 Task: Look for products in the category "Kid's Vitamins & Supplements" from Nature's Way only.
Action: Mouse moved to (318, 159)
Screenshot: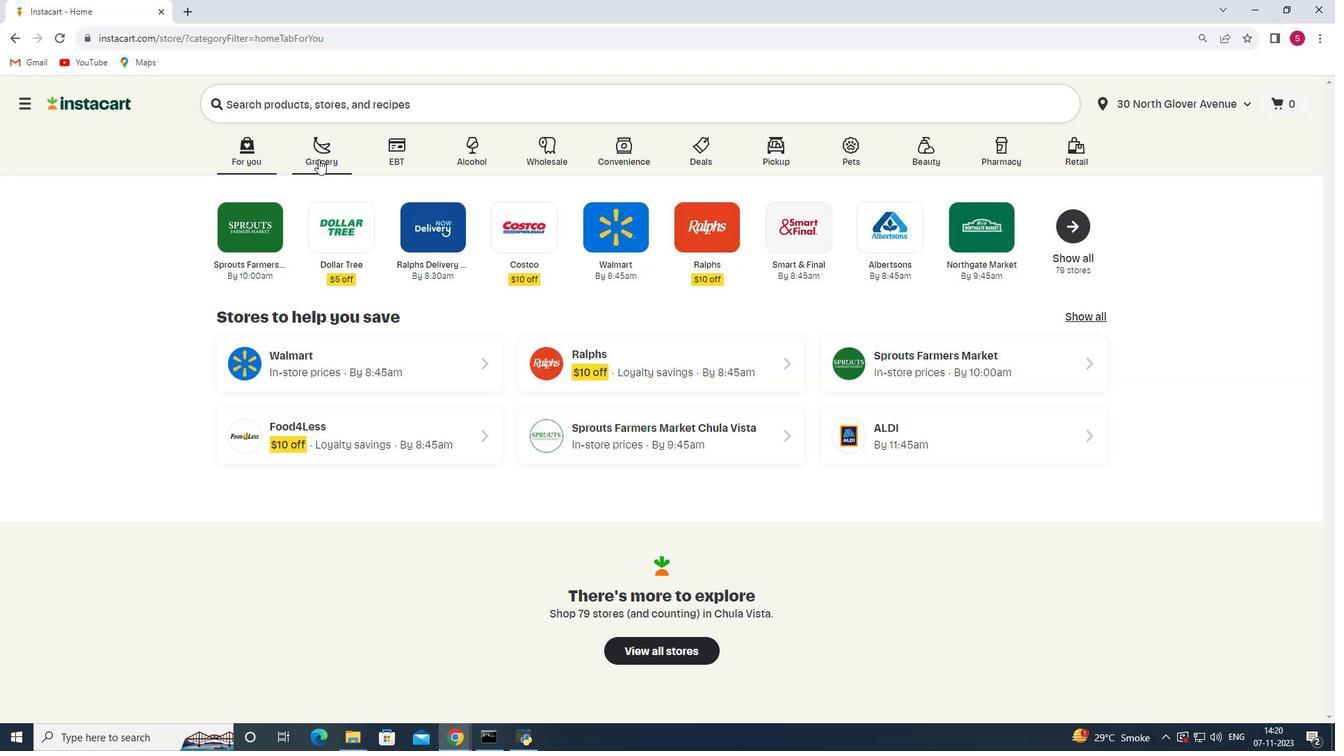 
Action: Mouse pressed left at (318, 159)
Screenshot: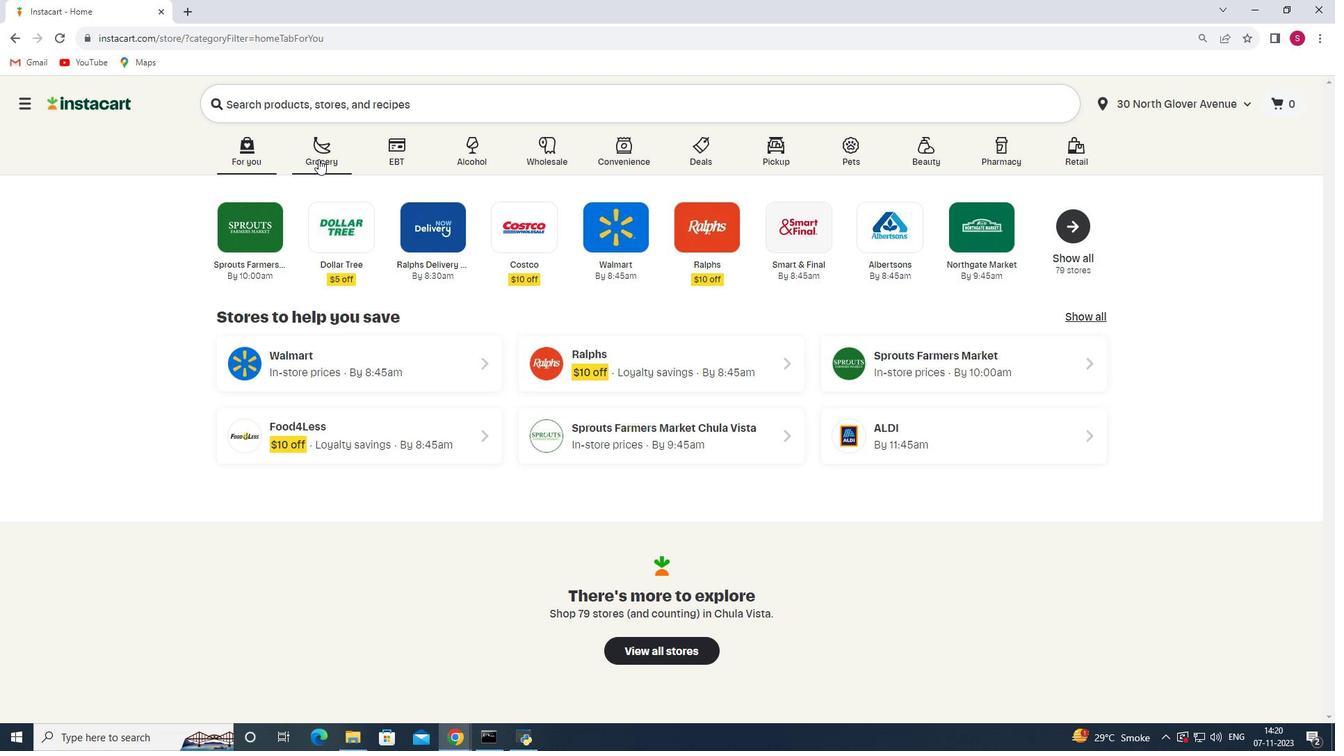 
Action: Mouse moved to (322, 401)
Screenshot: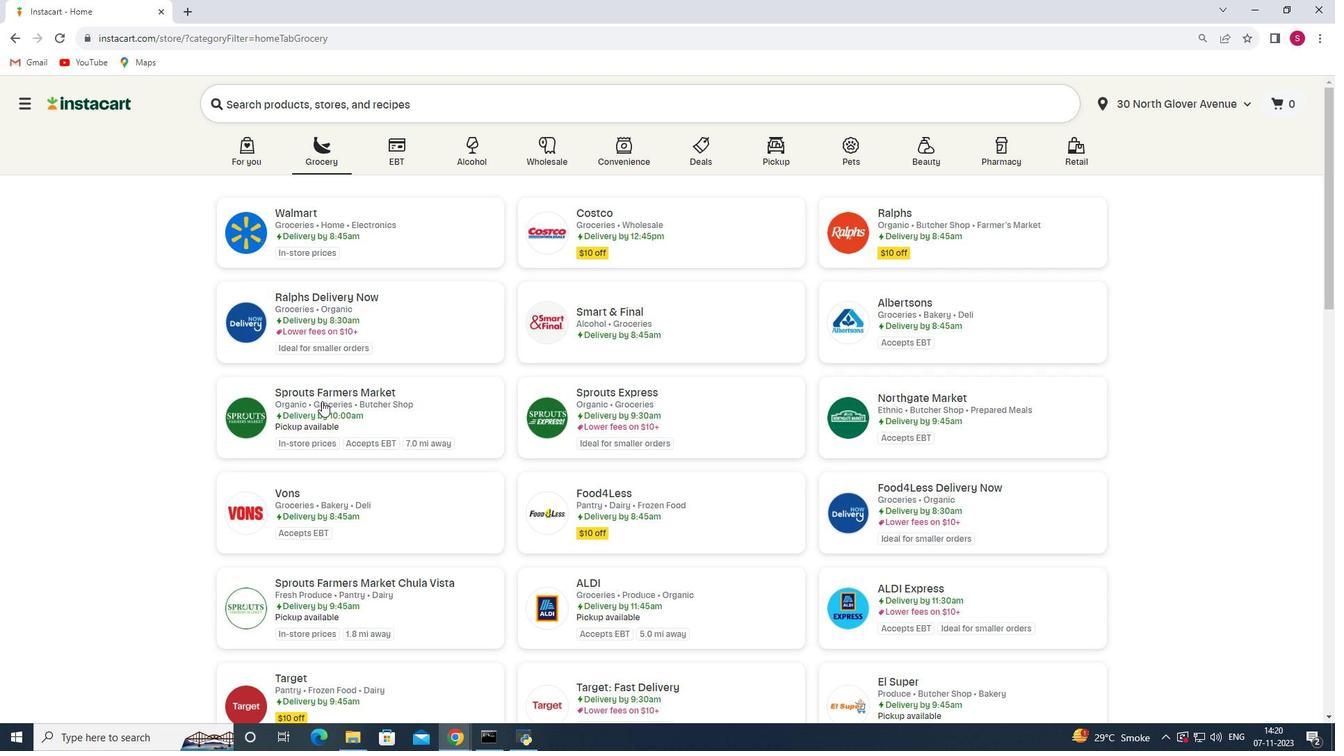 
Action: Mouse pressed left at (322, 401)
Screenshot: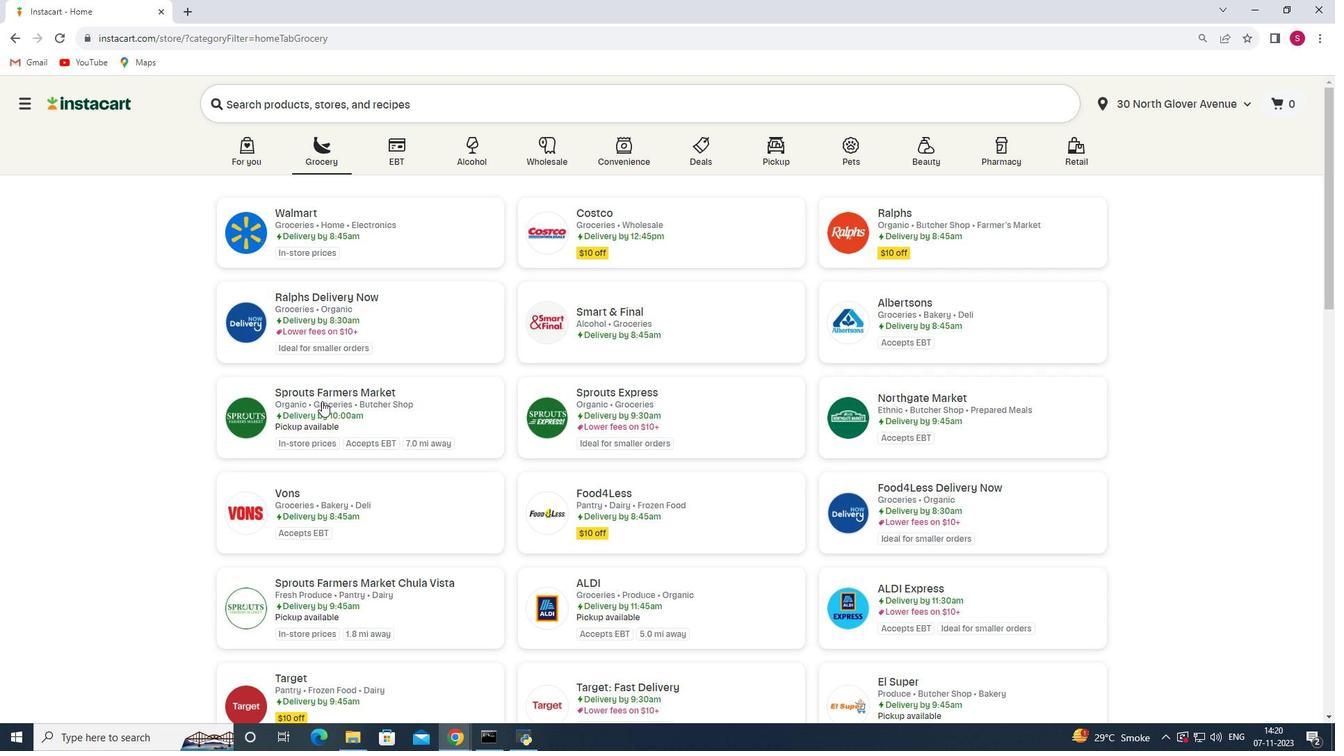 
Action: Mouse moved to (115, 450)
Screenshot: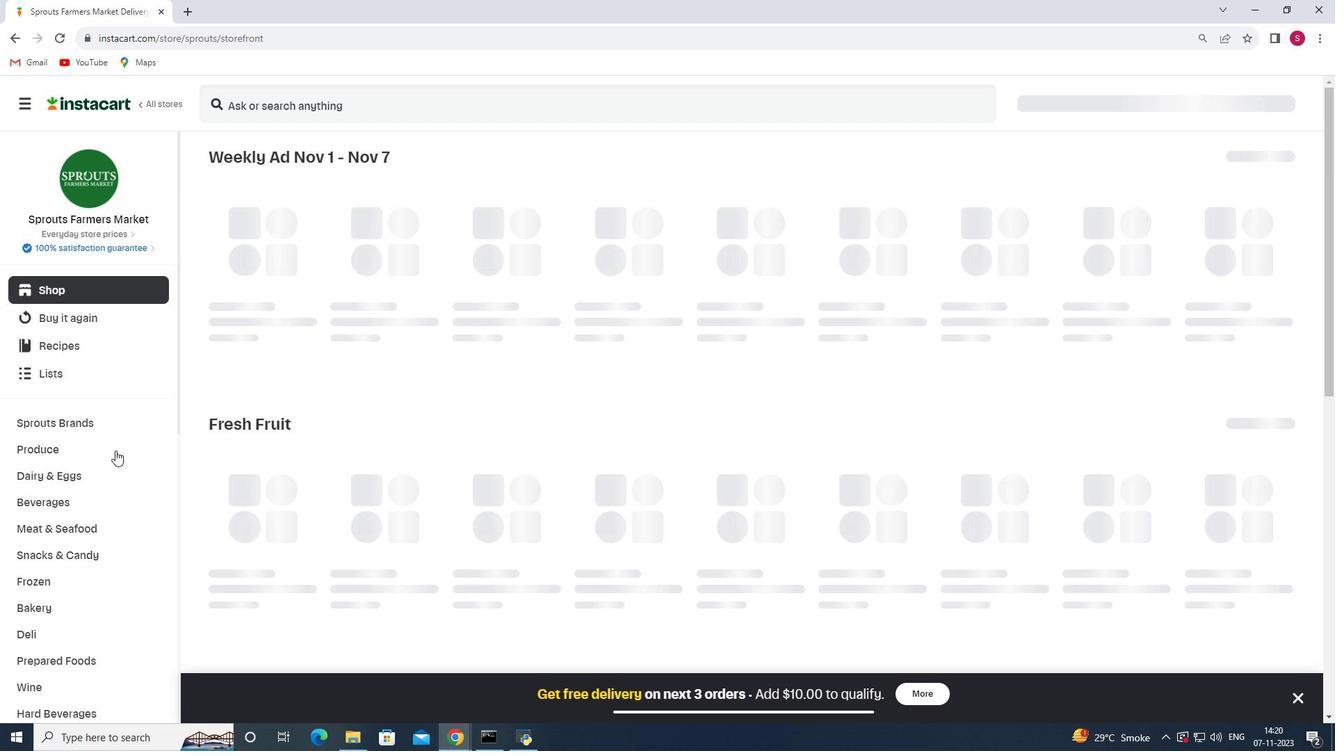 
Action: Mouse scrolled (115, 450) with delta (0, 0)
Screenshot: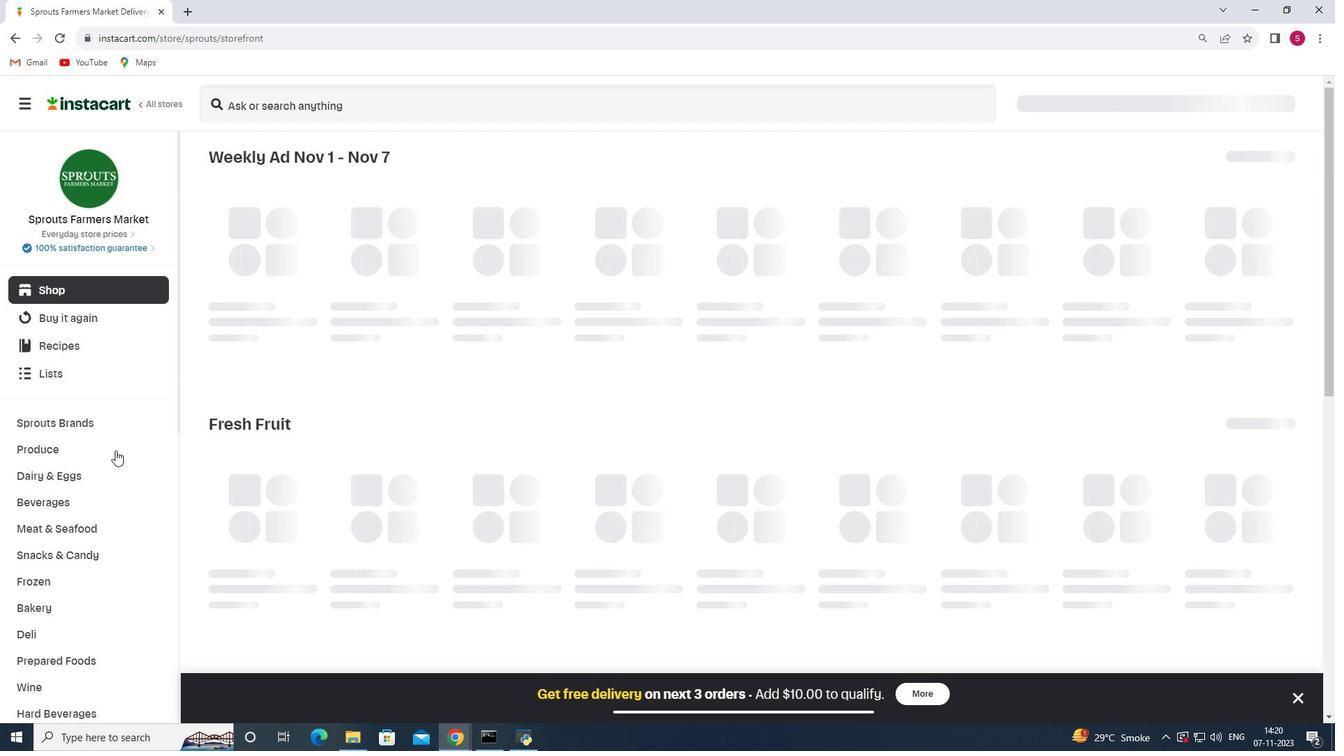 
Action: Mouse scrolled (115, 450) with delta (0, 0)
Screenshot: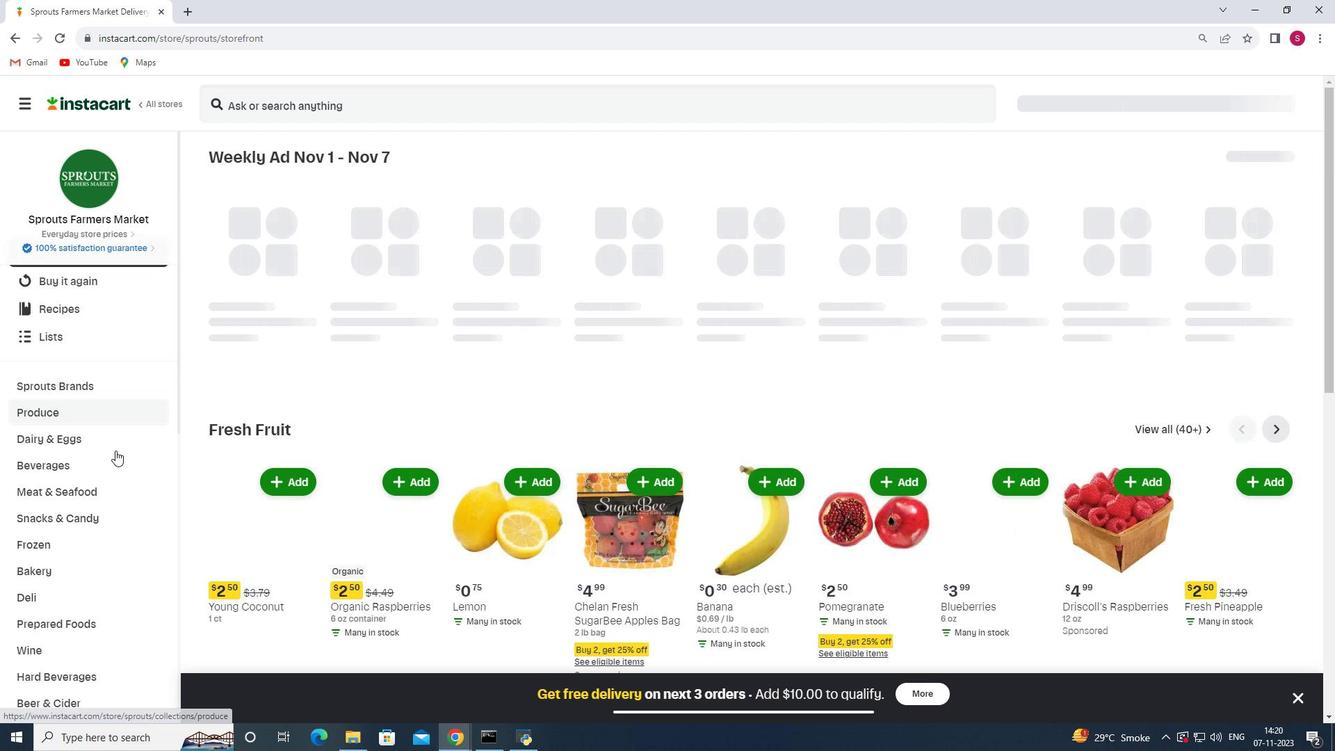 
Action: Mouse scrolled (115, 450) with delta (0, 0)
Screenshot: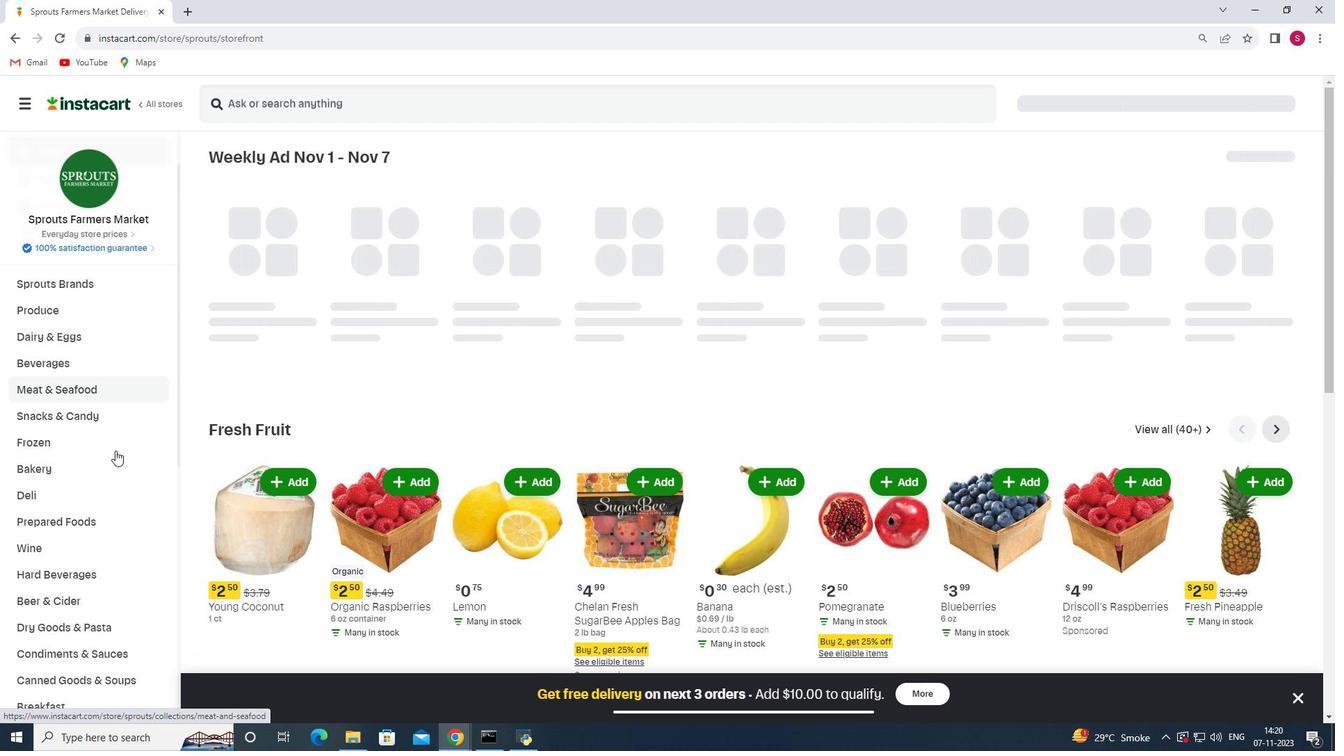 
Action: Mouse scrolled (115, 450) with delta (0, 0)
Screenshot: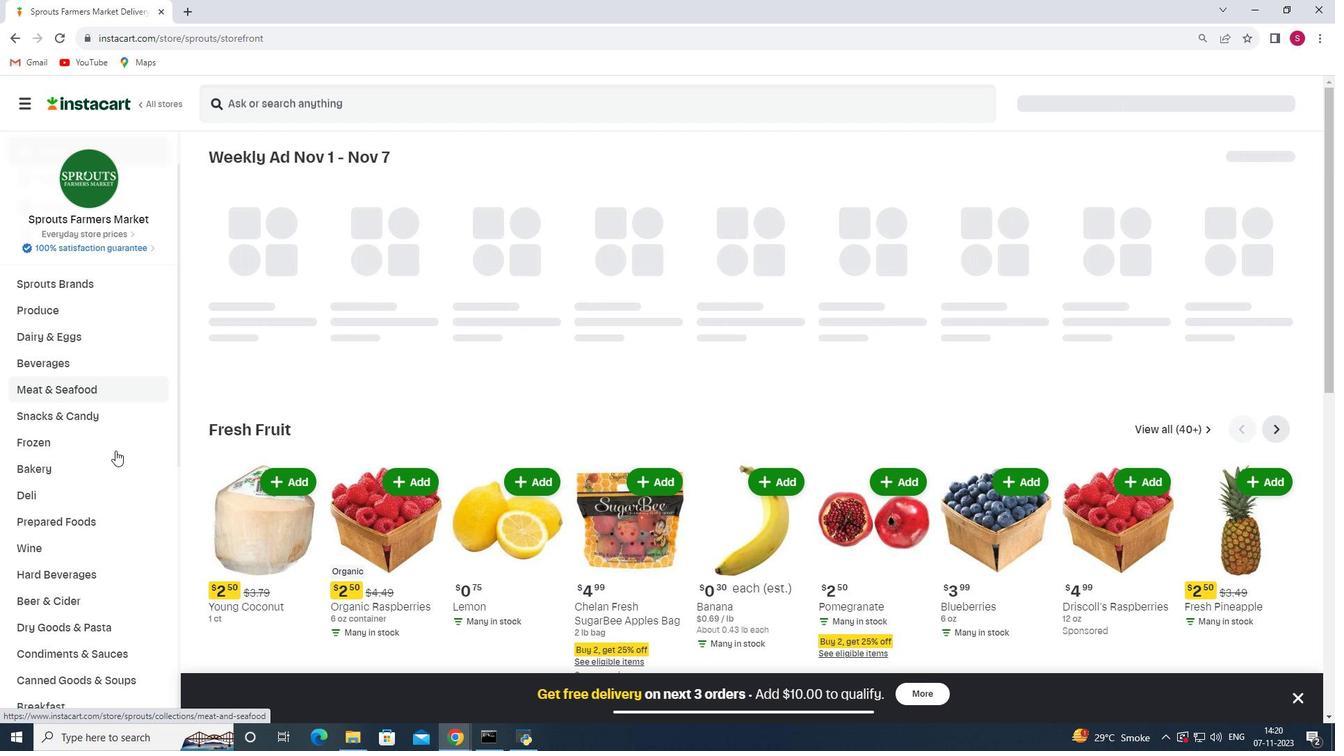 
Action: Mouse scrolled (115, 450) with delta (0, 0)
Screenshot: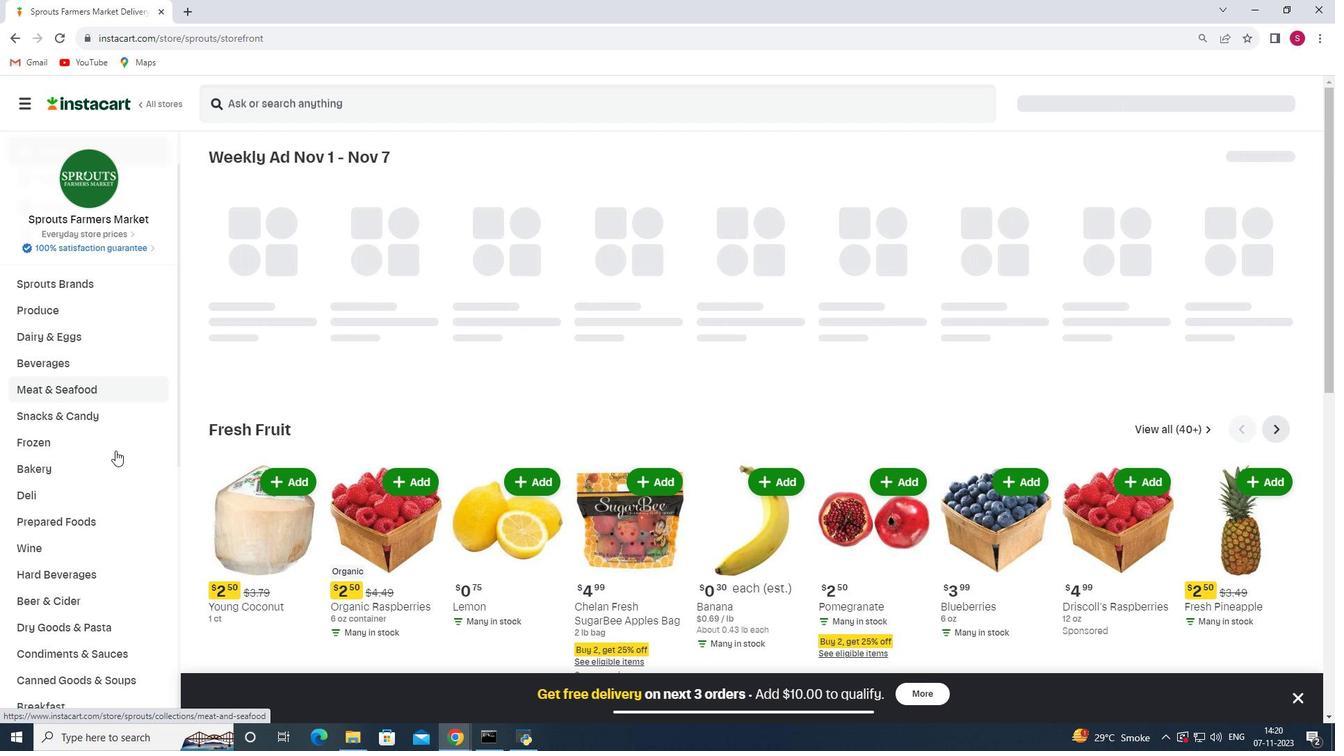 
Action: Mouse moved to (113, 454)
Screenshot: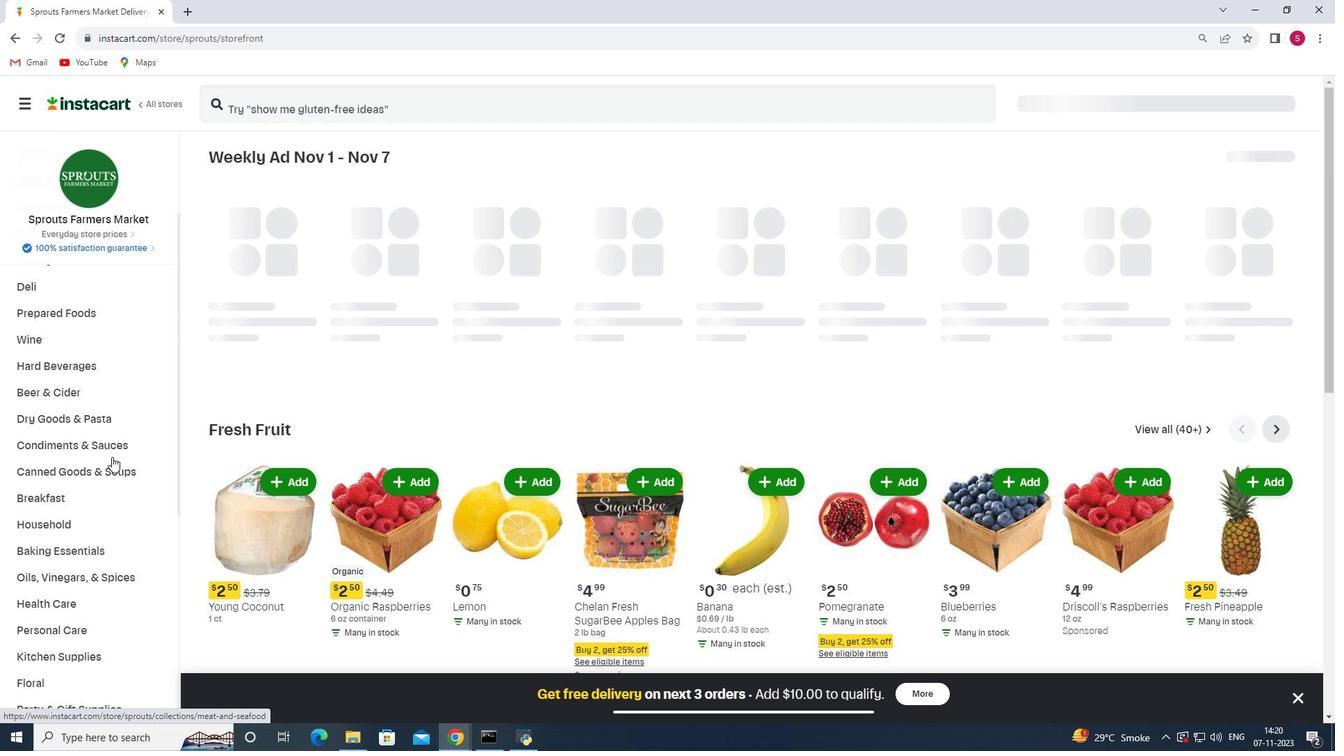 
Action: Mouse scrolled (113, 454) with delta (0, 0)
Screenshot: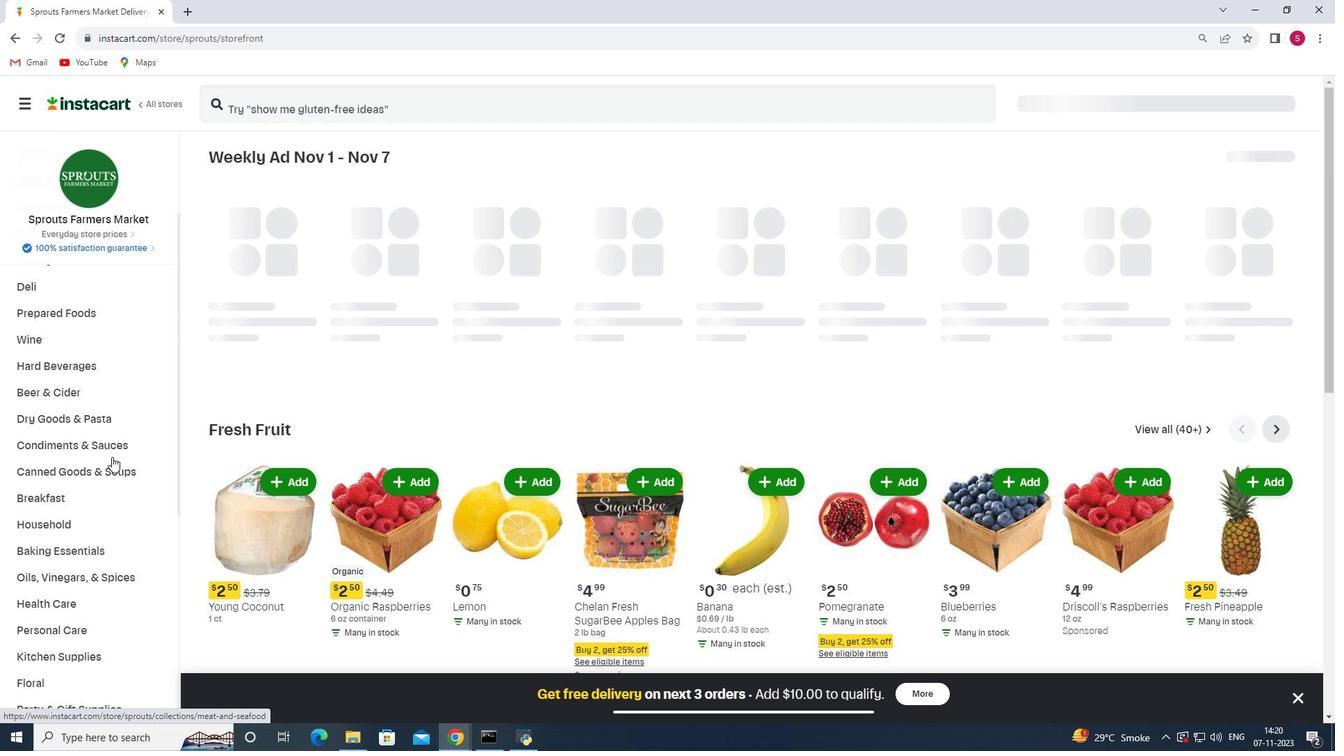 
Action: Mouse moved to (110, 459)
Screenshot: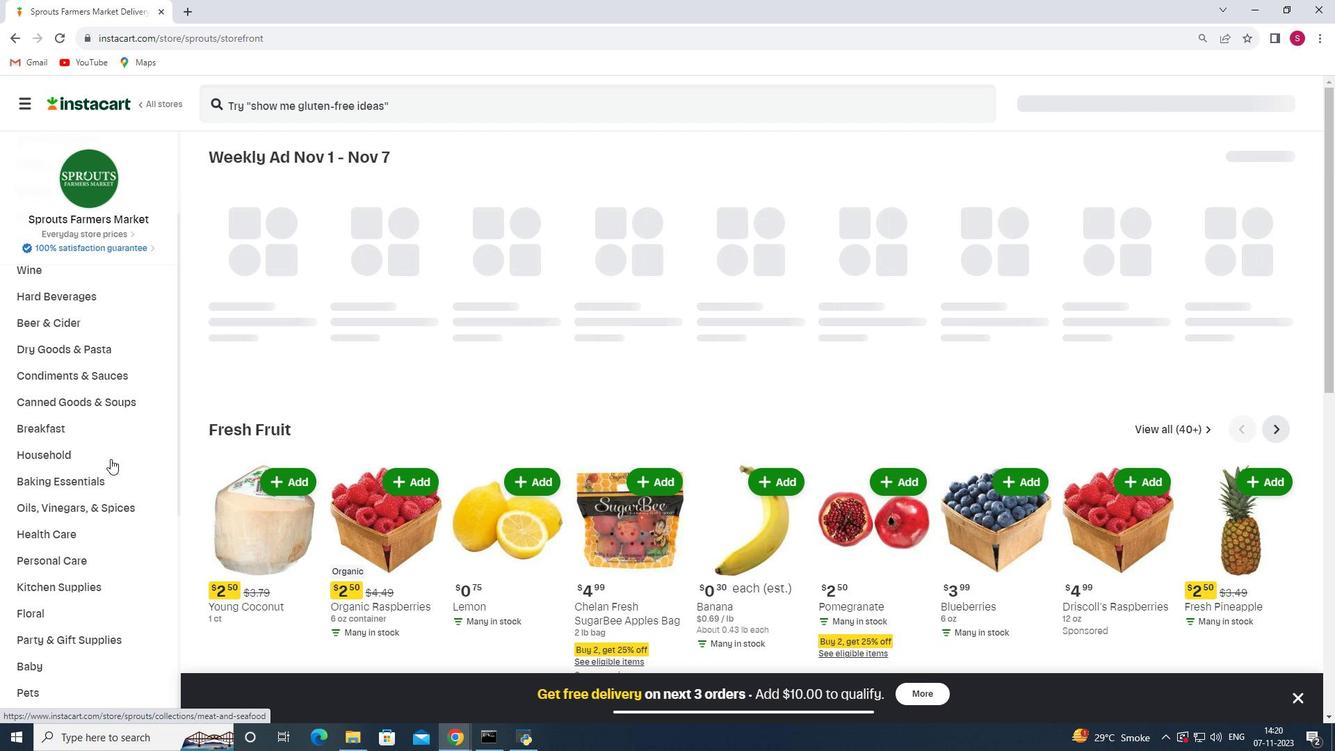 
Action: Mouse scrolled (110, 458) with delta (0, 0)
Screenshot: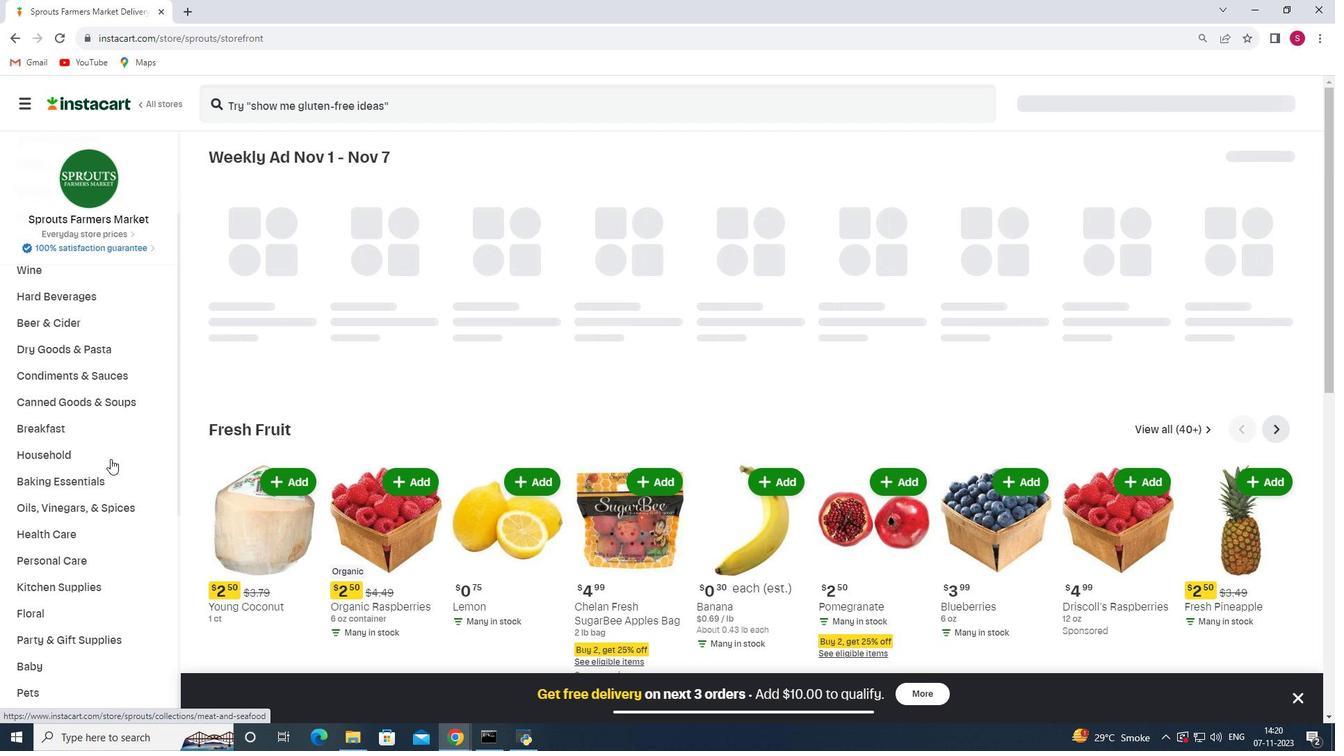 
Action: Mouse moved to (109, 459)
Screenshot: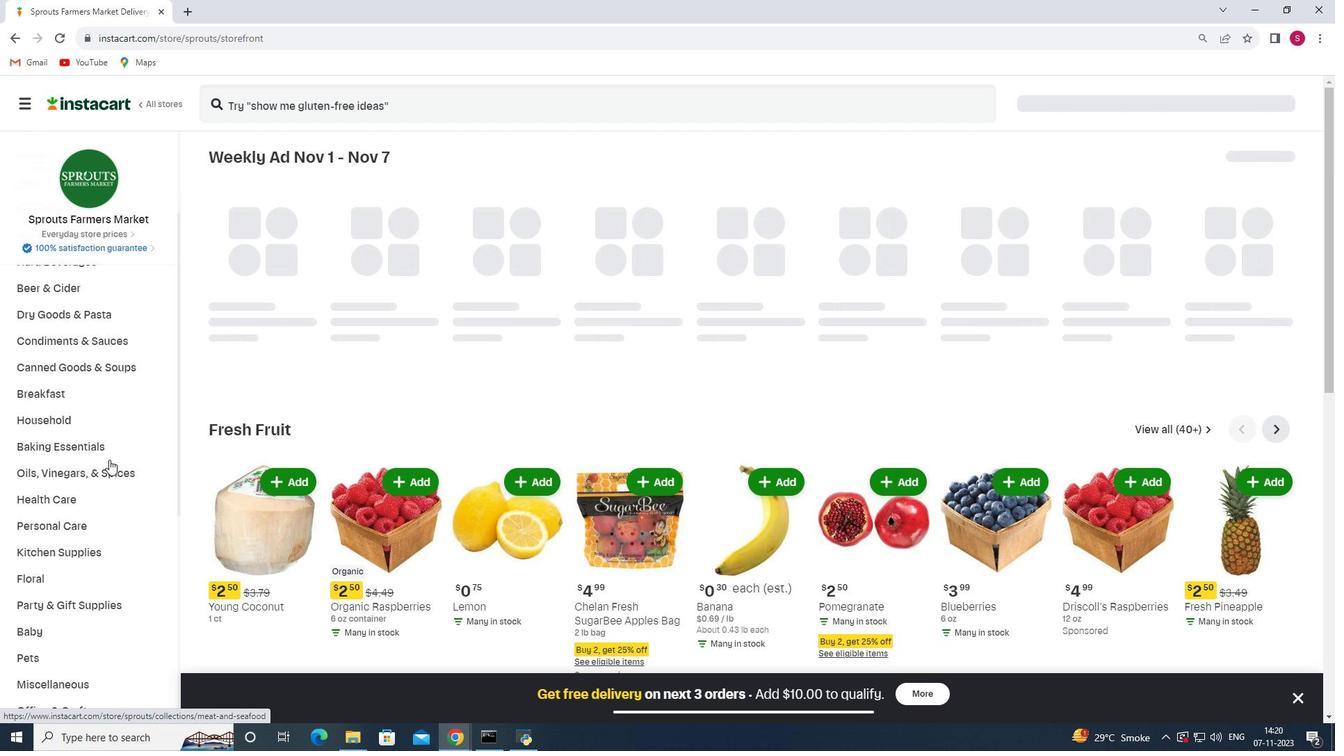 
Action: Mouse scrolled (109, 459) with delta (0, 0)
Screenshot: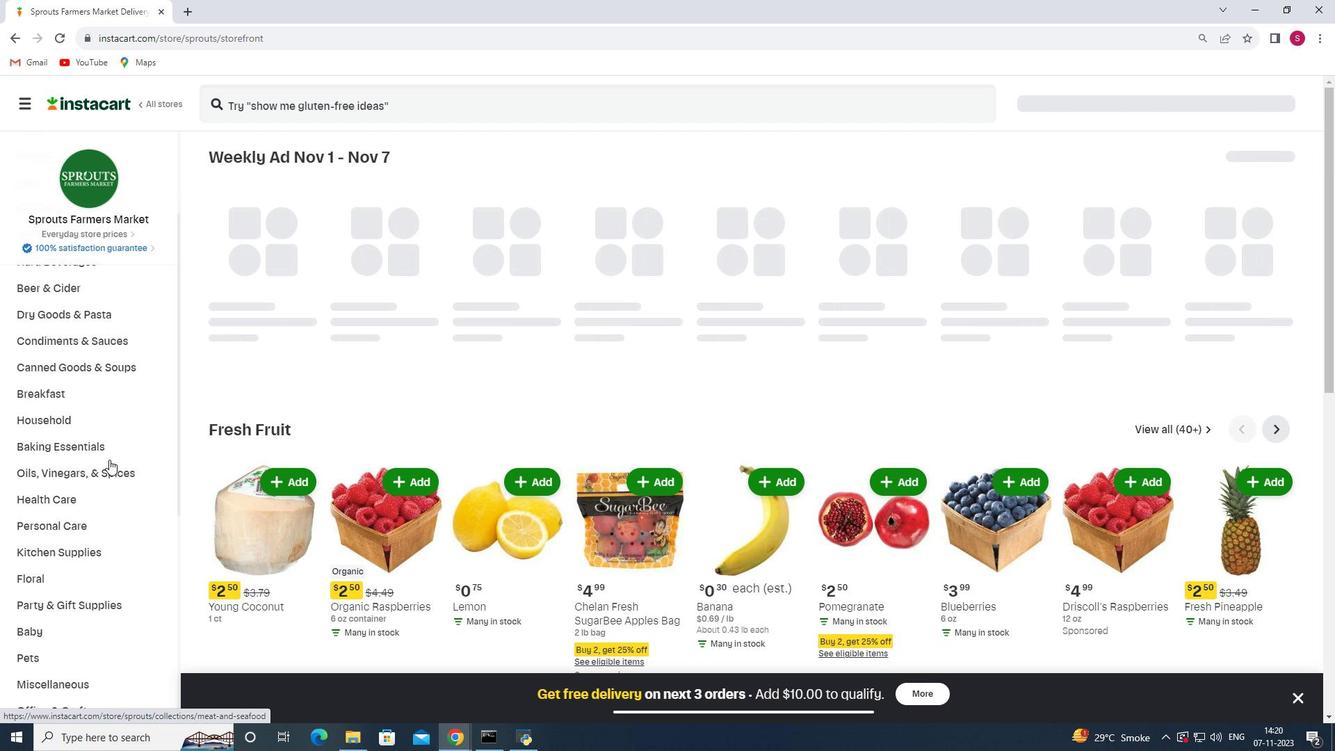 
Action: Mouse moved to (98, 399)
Screenshot: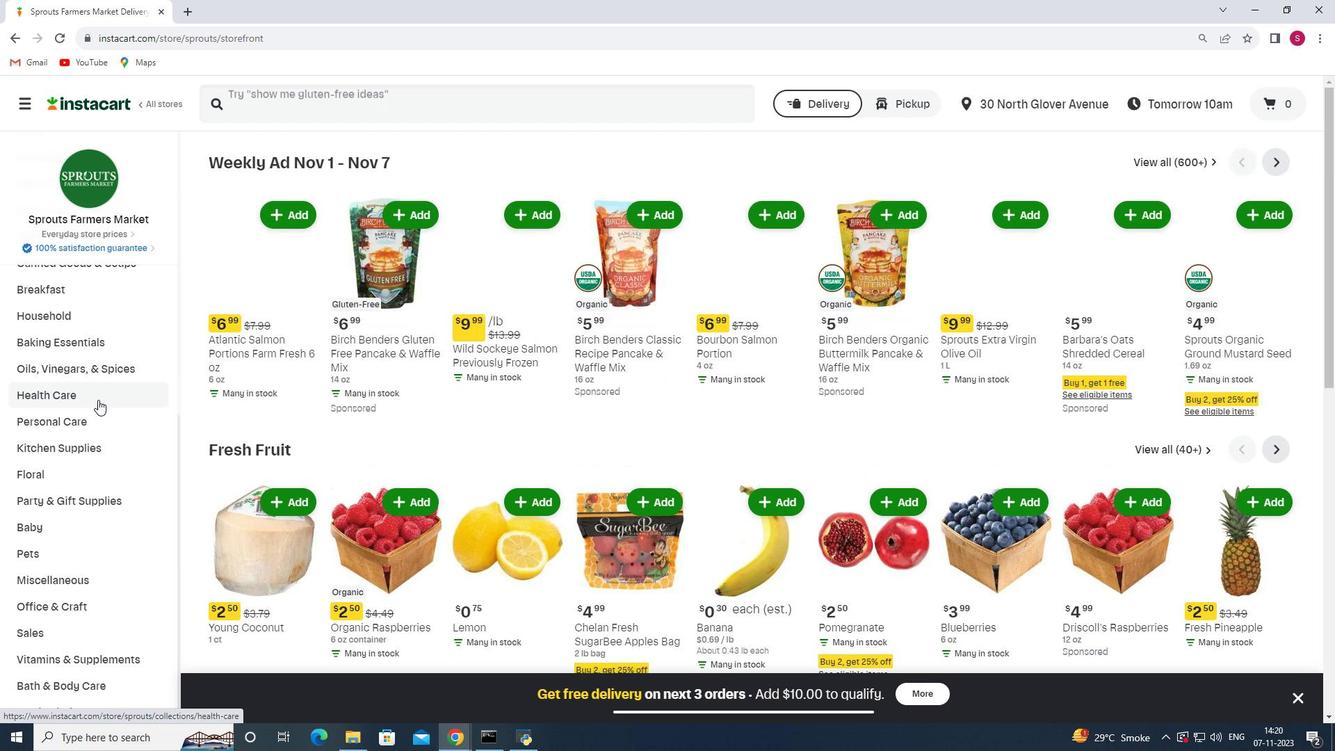 
Action: Mouse pressed left at (98, 399)
Screenshot: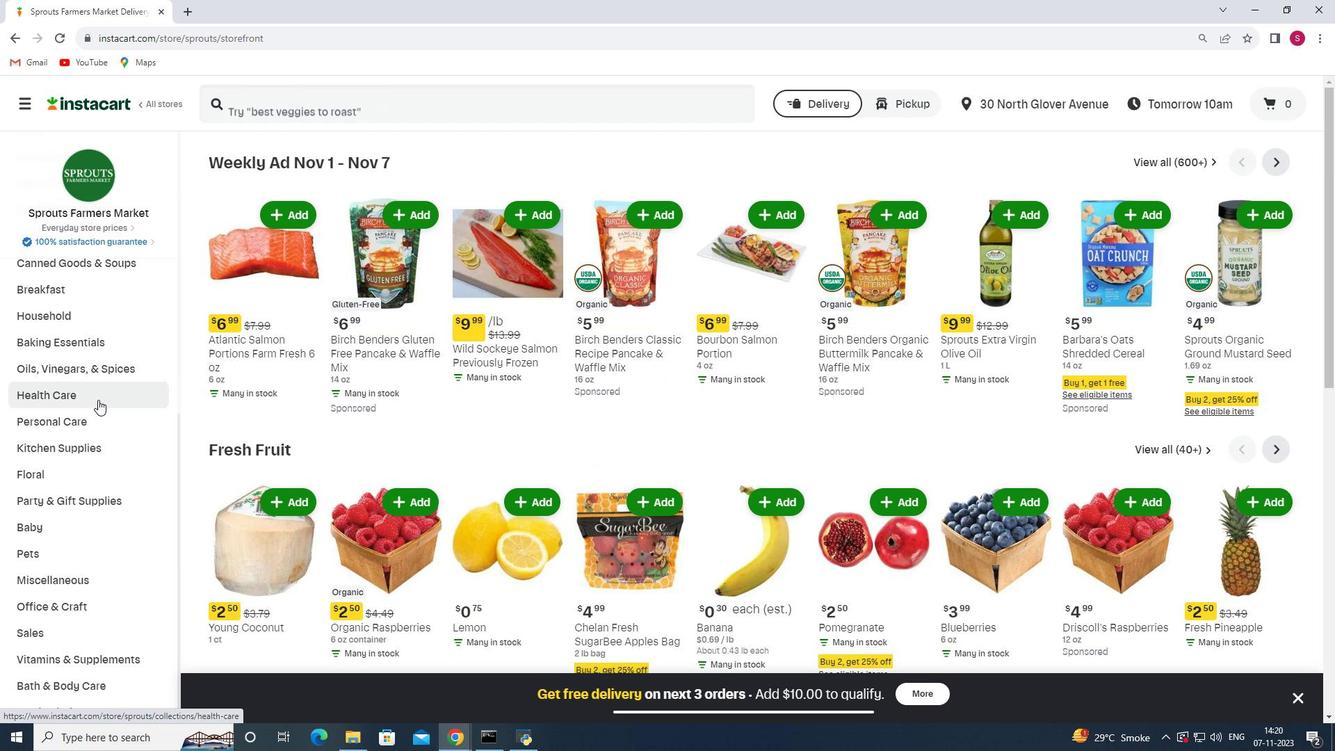 
Action: Mouse moved to (473, 197)
Screenshot: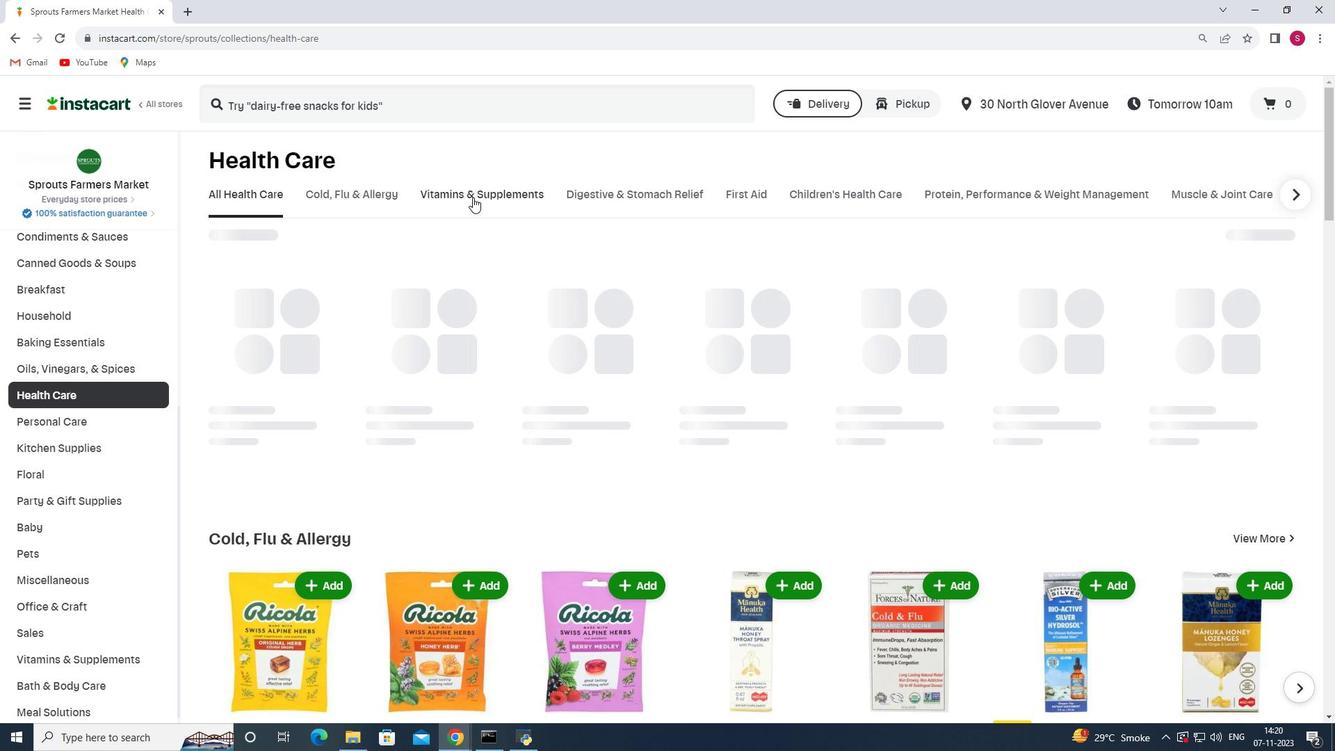 
Action: Mouse pressed left at (473, 197)
Screenshot: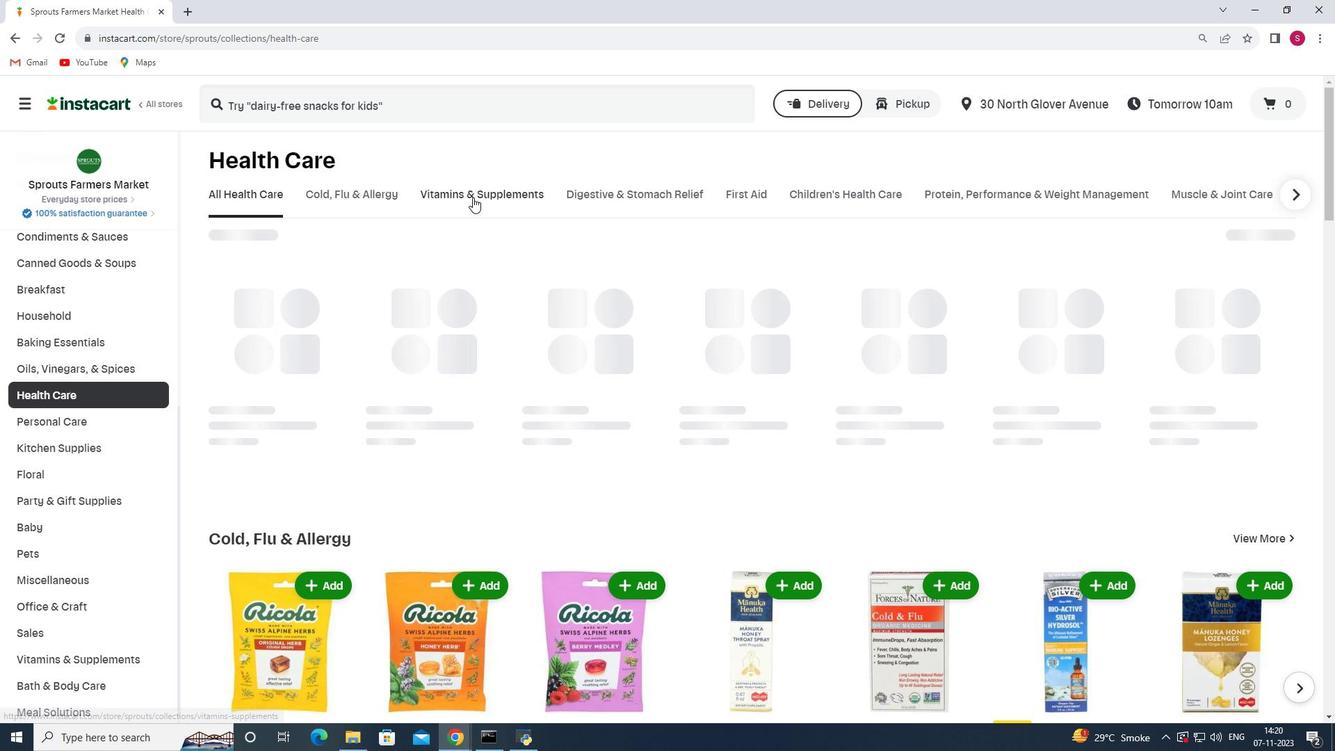 
Action: Mouse moved to (788, 258)
Screenshot: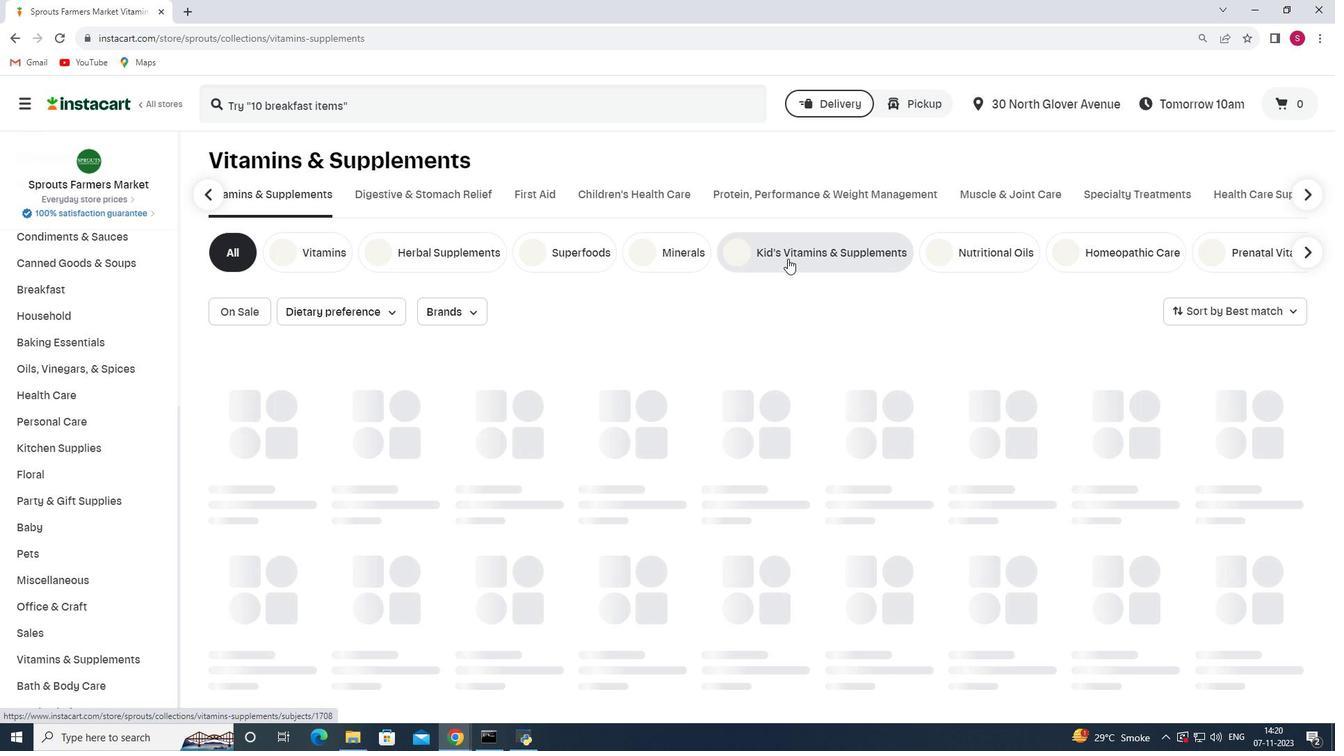 
Action: Mouse pressed left at (788, 258)
Screenshot: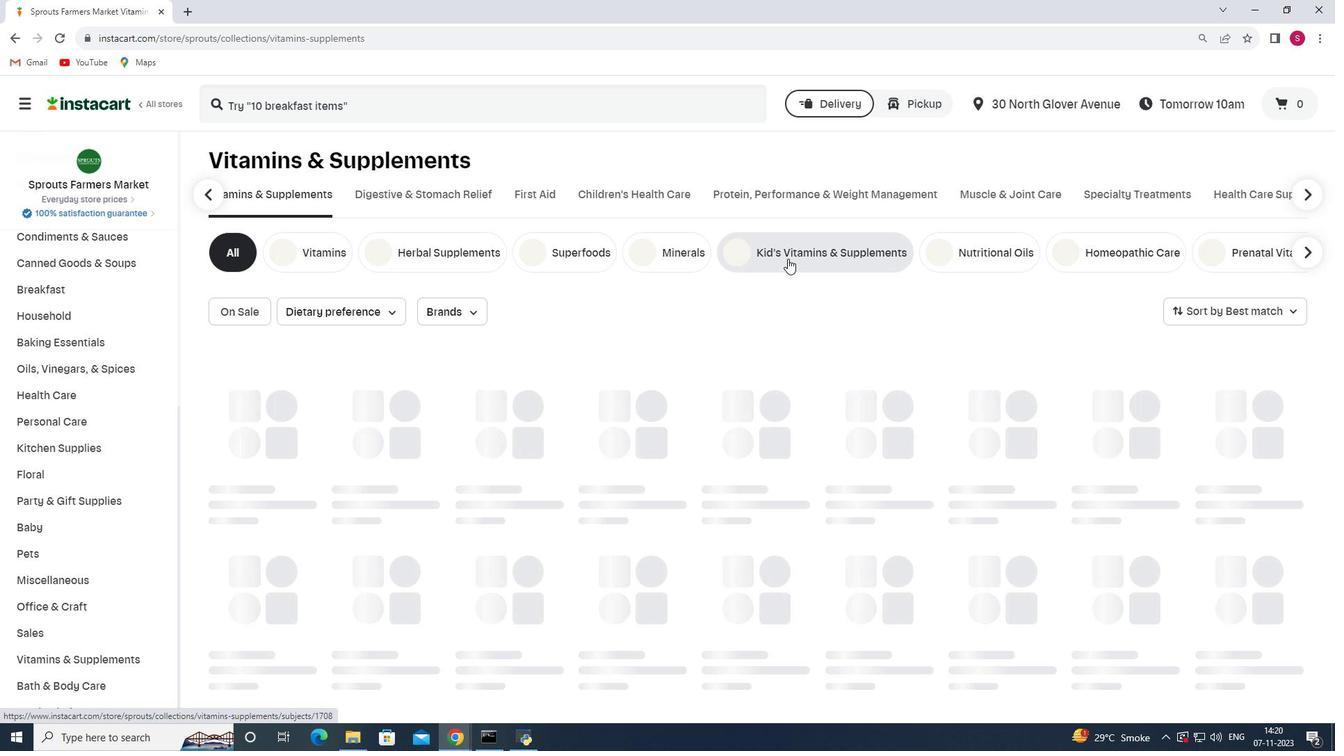 
Action: Mouse moved to (327, 313)
Screenshot: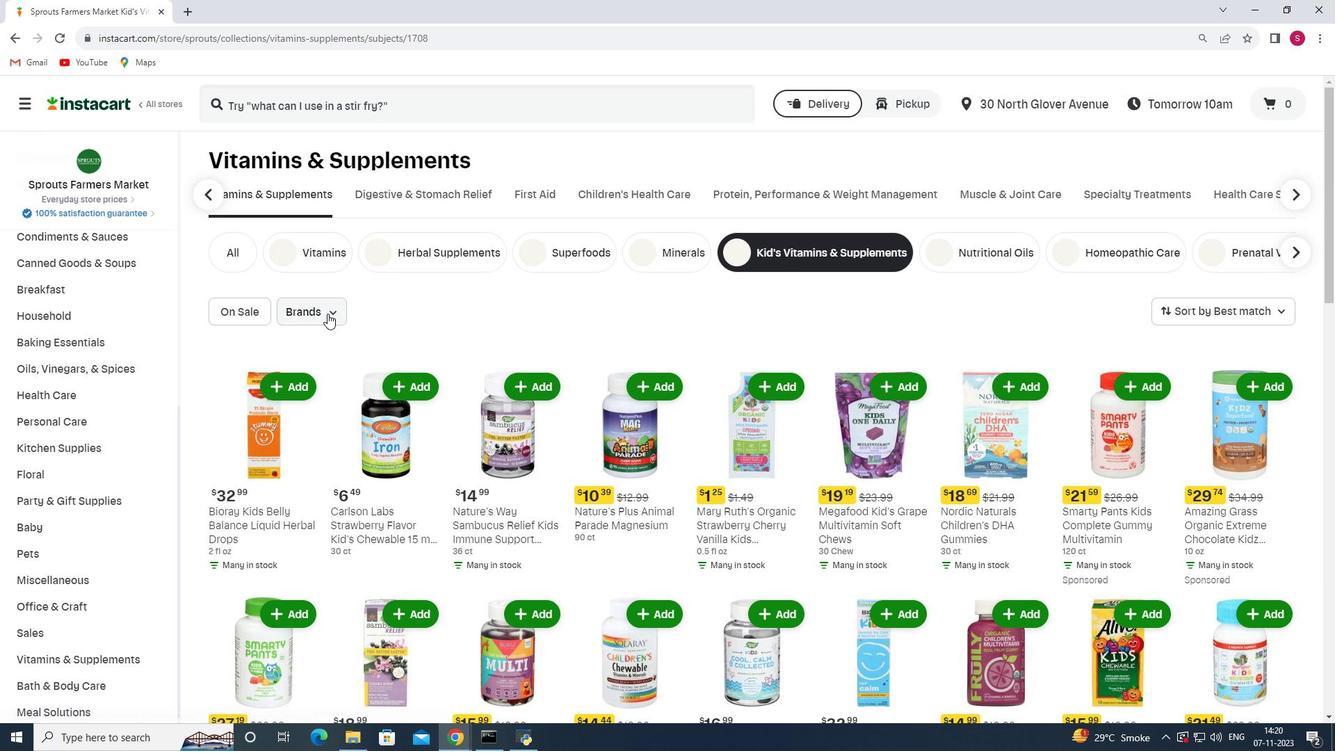 
Action: Mouse pressed left at (327, 313)
Screenshot: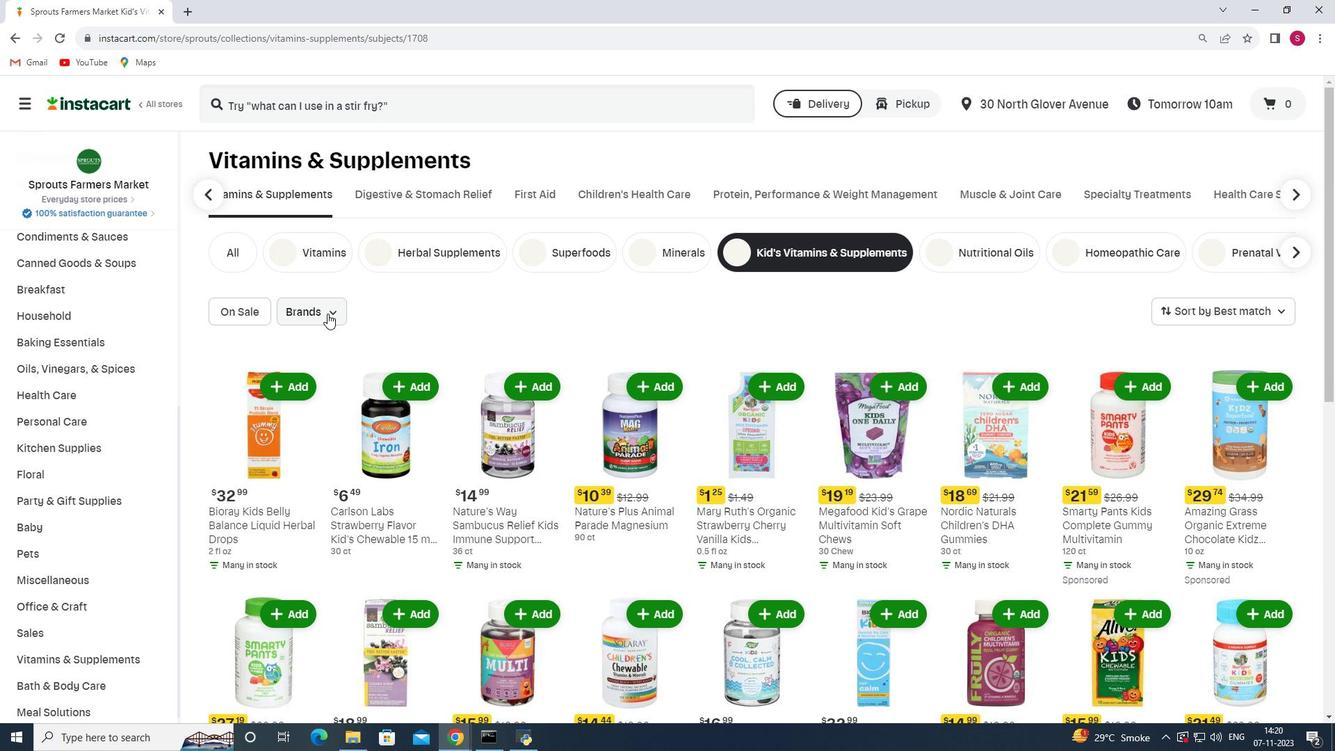 
Action: Mouse moved to (316, 351)
Screenshot: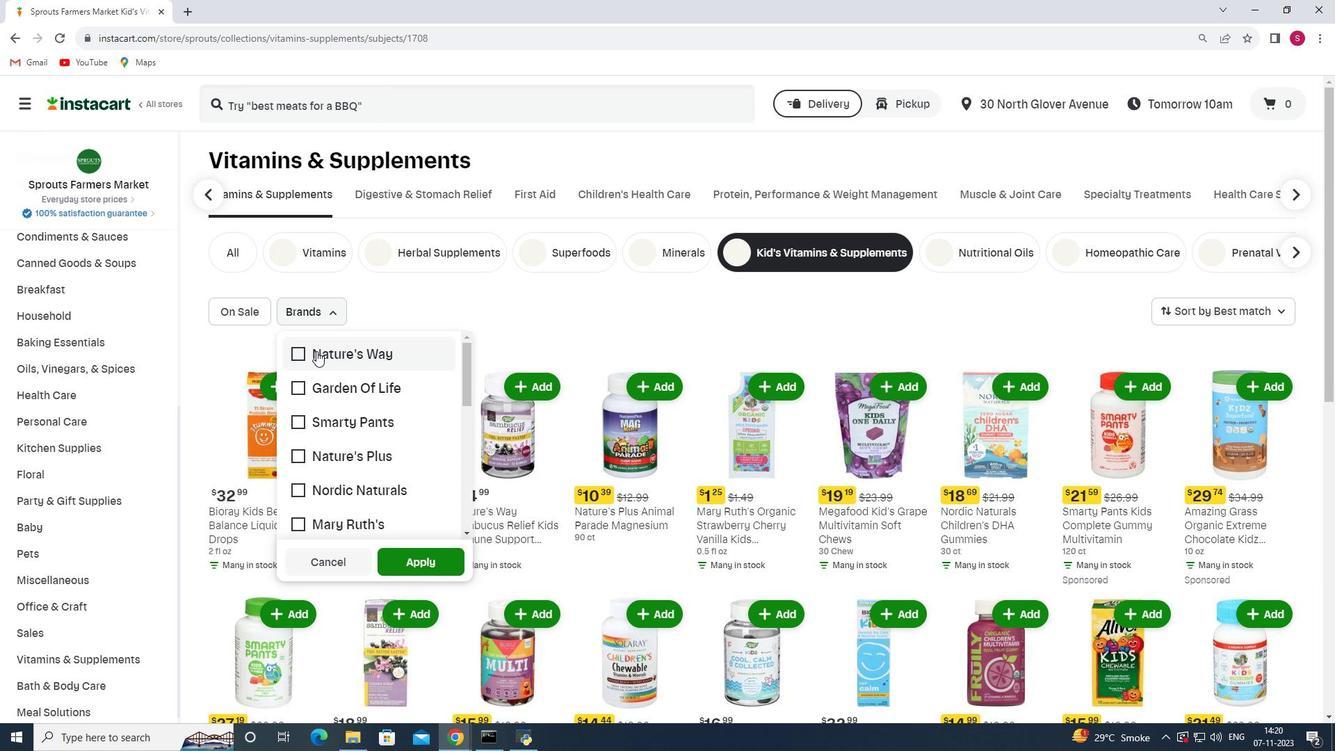 
Action: Mouse pressed left at (316, 351)
Screenshot: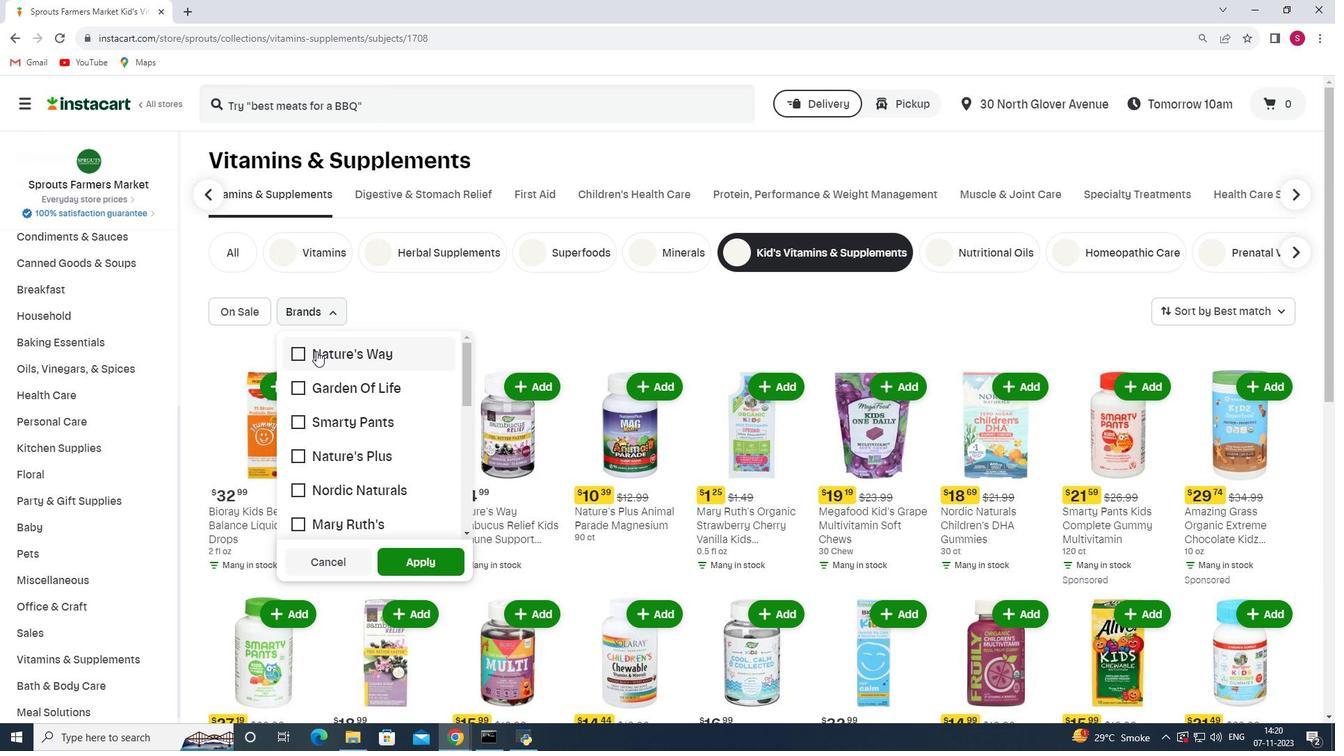 
Action: Mouse moved to (417, 563)
Screenshot: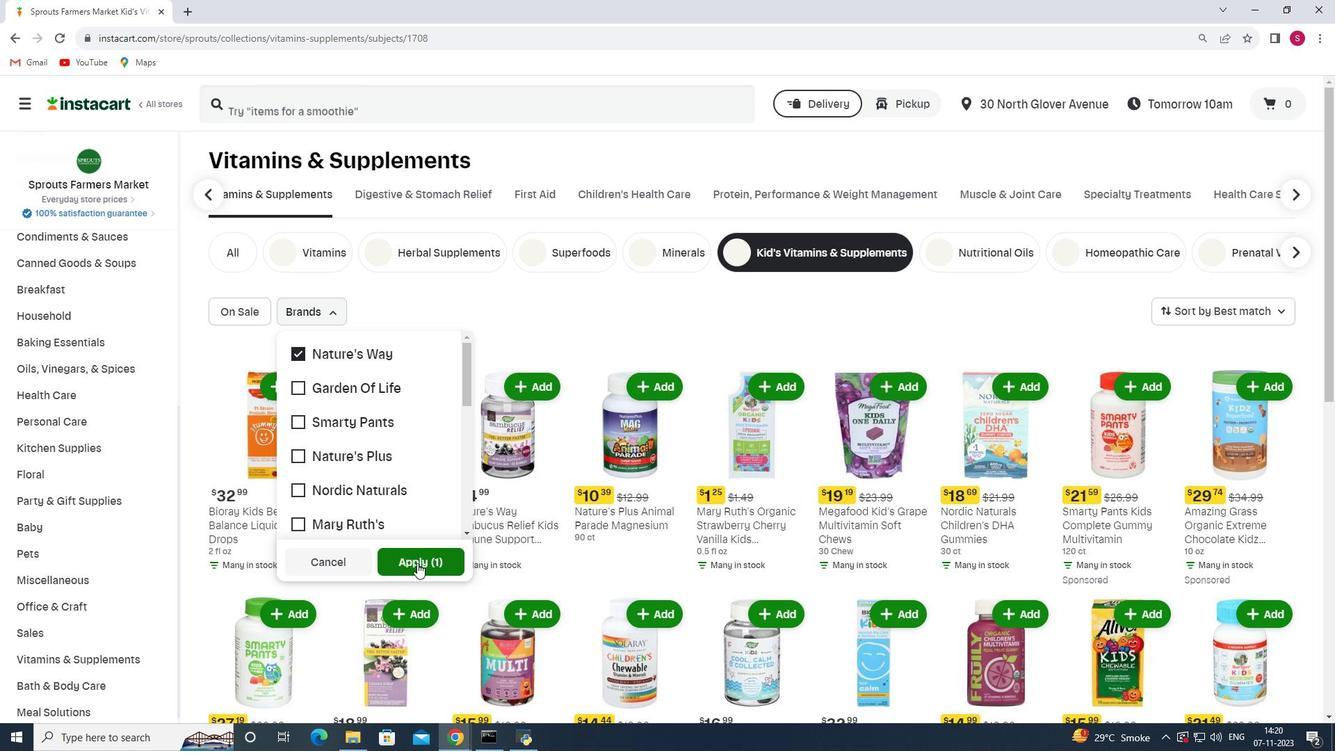 
Action: Mouse pressed left at (417, 563)
Screenshot: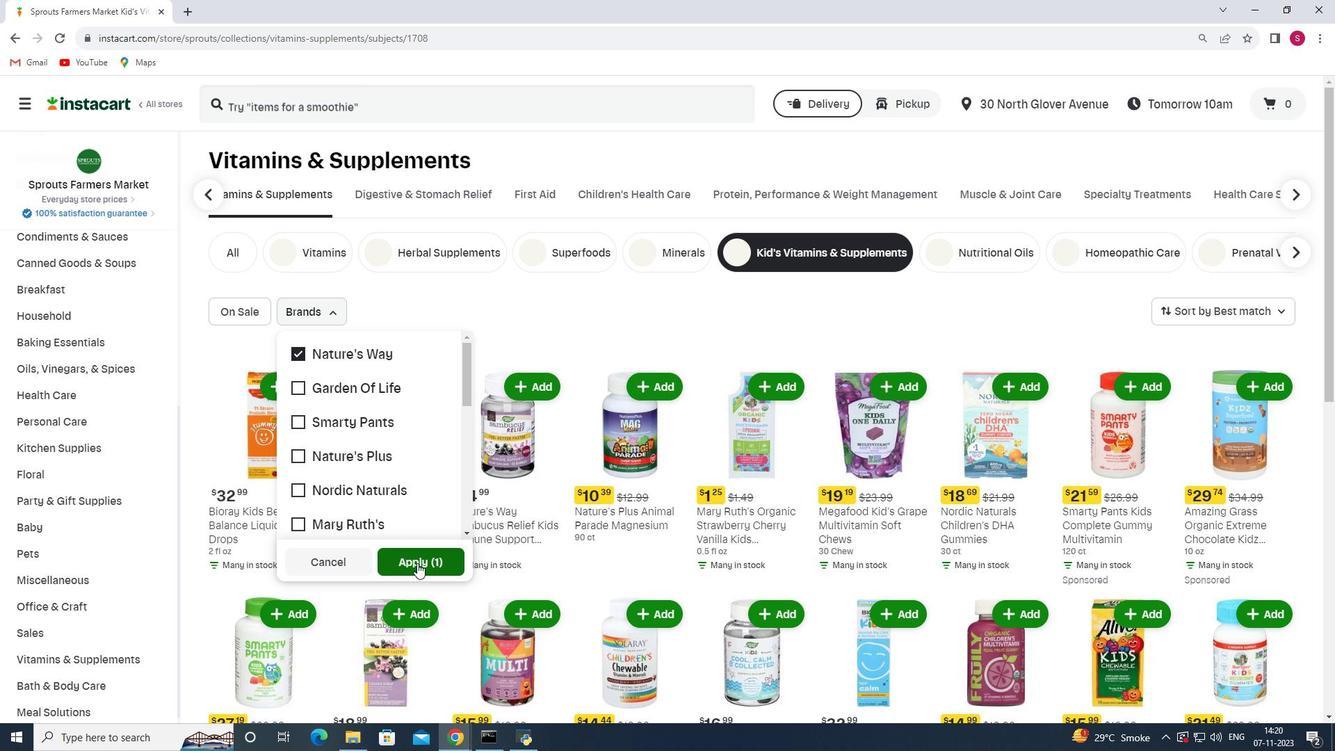 
